 Task: Look for products in the category "Bubble Bath" from Nature By Canus only.
Action: Mouse moved to (729, 293)
Screenshot: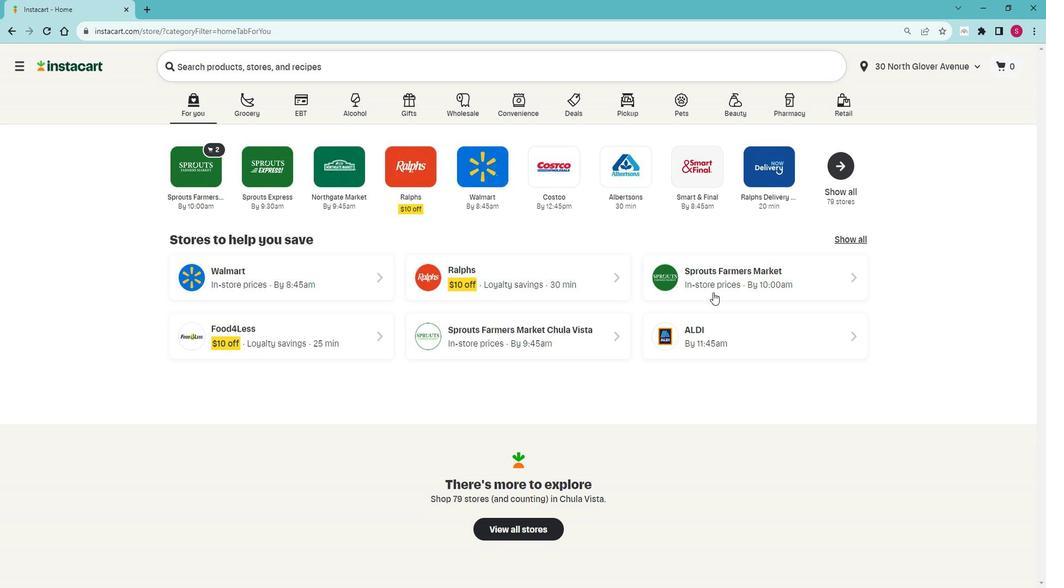 
Action: Mouse pressed left at (729, 293)
Screenshot: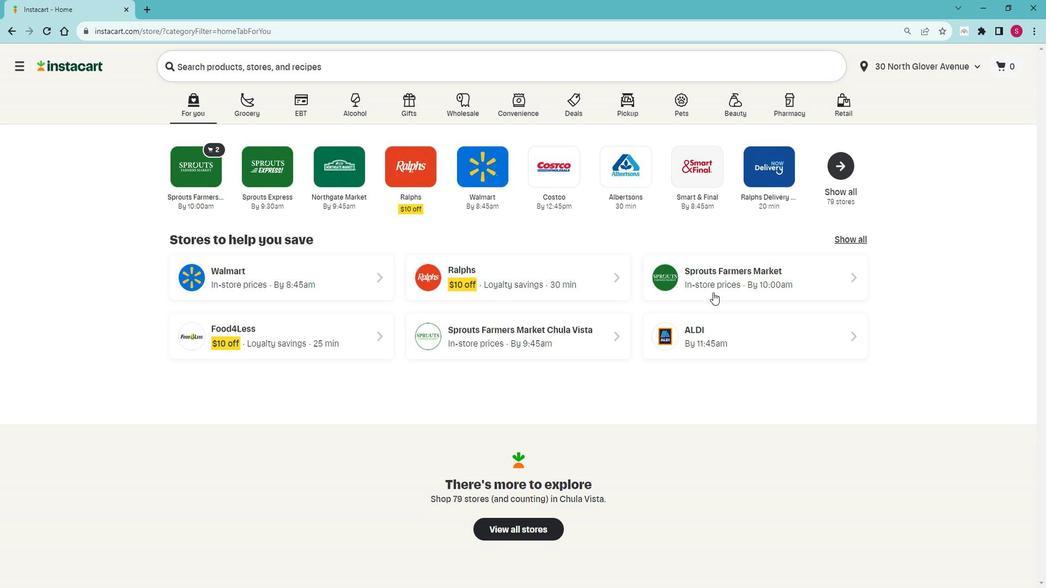 
Action: Mouse moved to (62, 391)
Screenshot: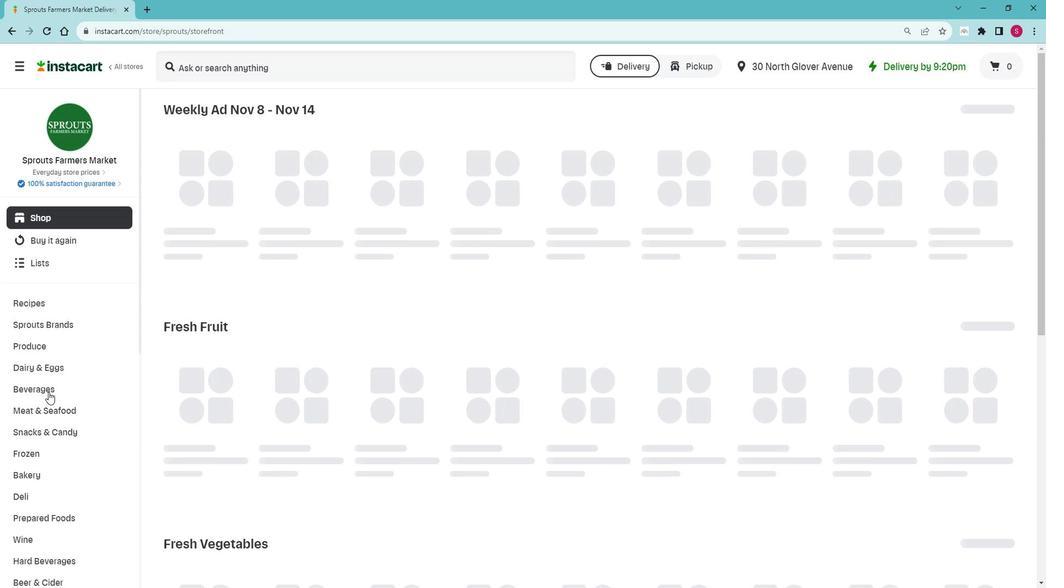 
Action: Mouse scrolled (62, 390) with delta (0, 0)
Screenshot: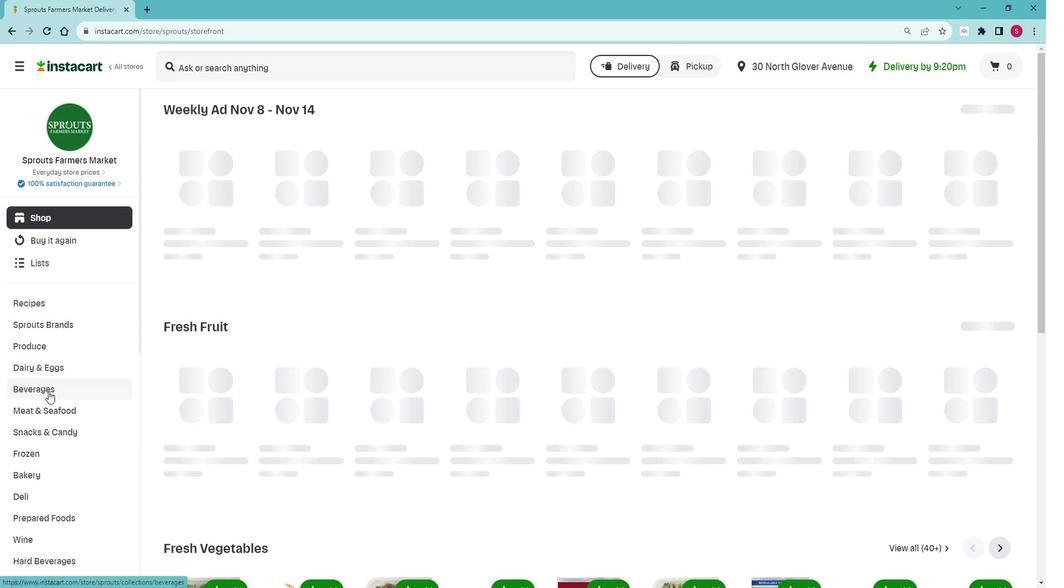
Action: Mouse scrolled (62, 390) with delta (0, 0)
Screenshot: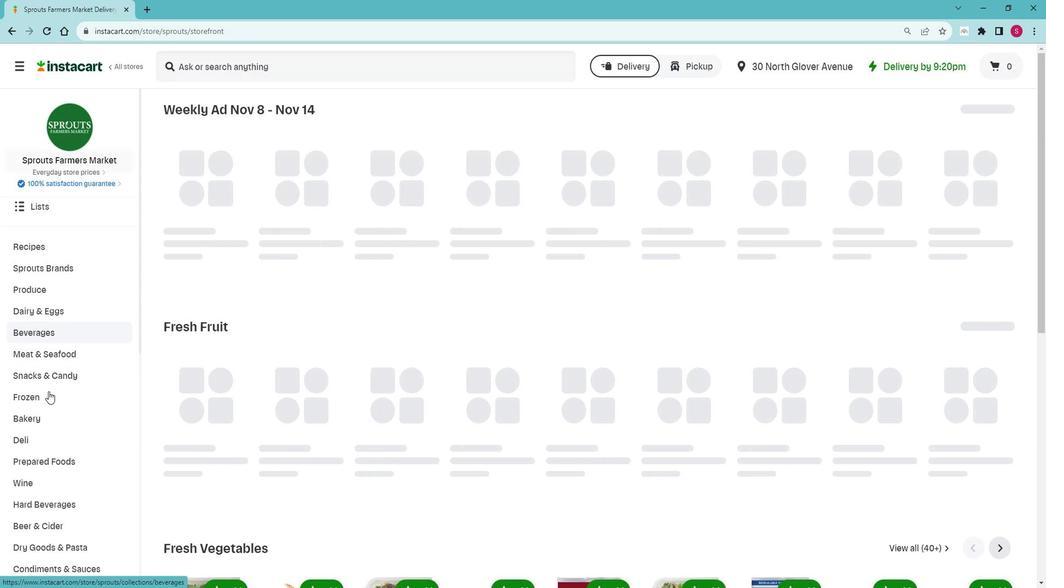 
Action: Mouse scrolled (62, 390) with delta (0, 0)
Screenshot: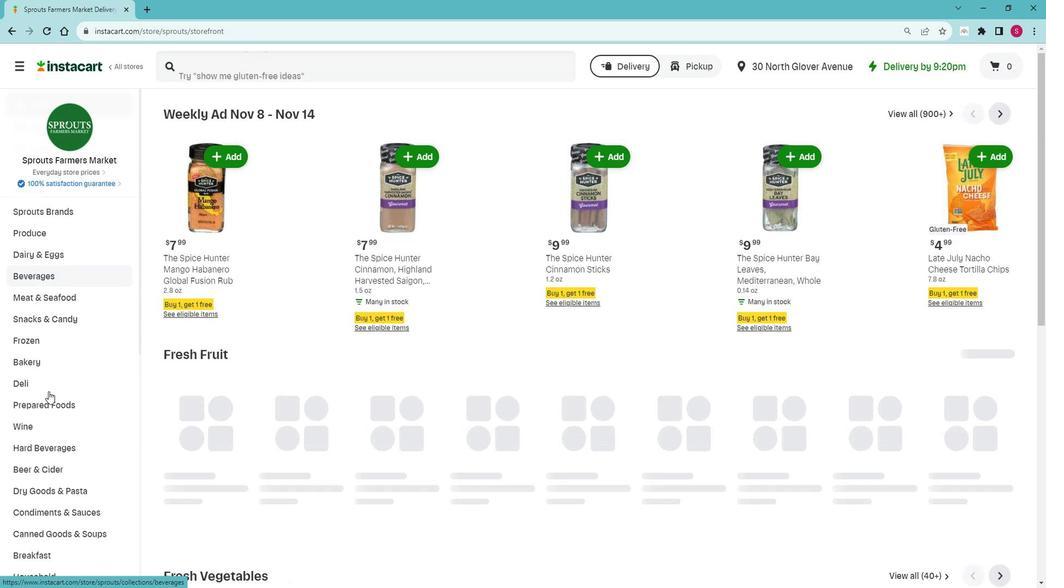 
Action: Mouse scrolled (62, 390) with delta (0, 0)
Screenshot: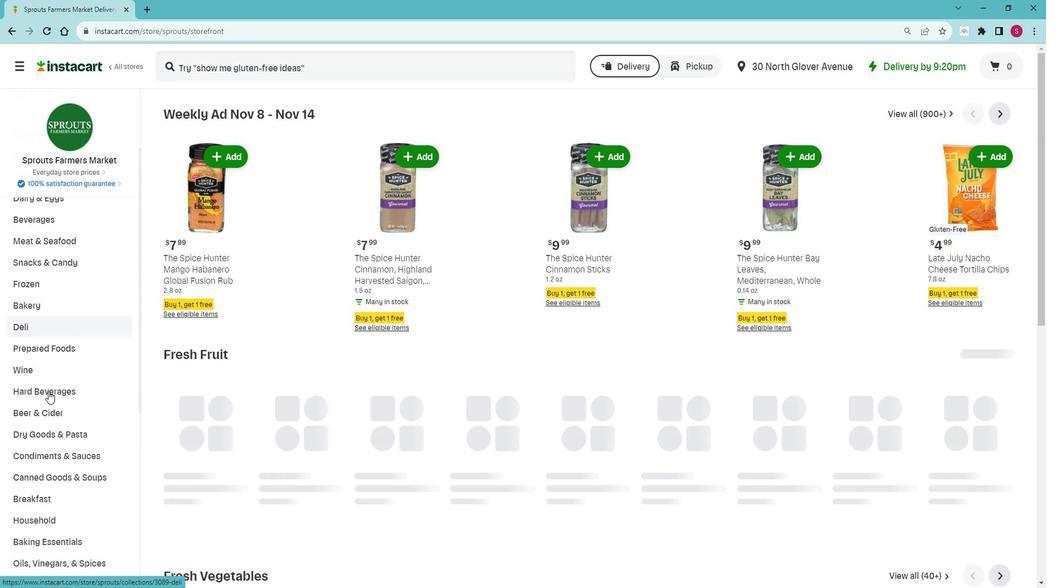 
Action: Mouse scrolled (62, 390) with delta (0, 0)
Screenshot: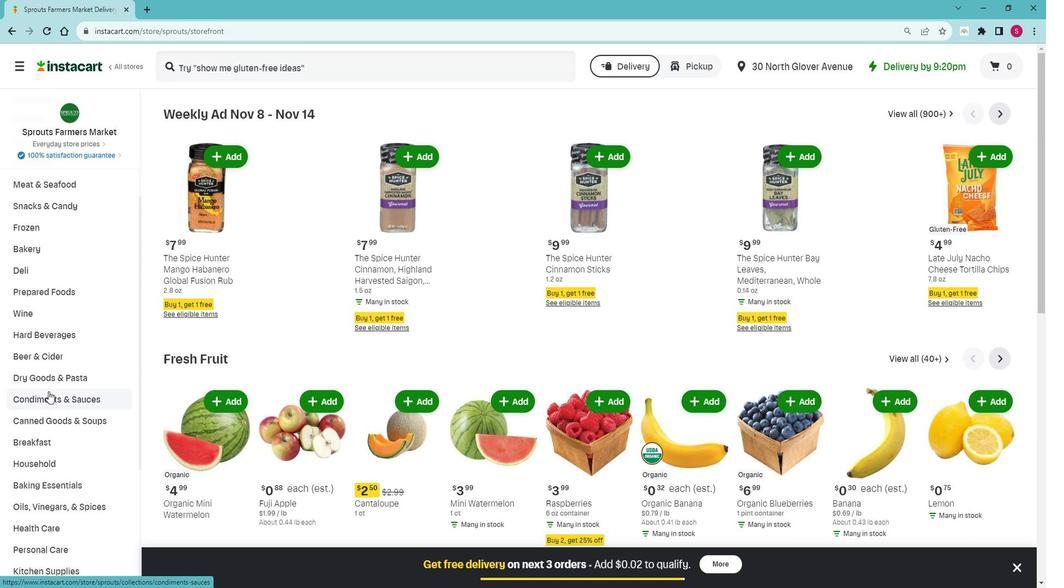
Action: Mouse scrolled (62, 390) with delta (0, 0)
Screenshot: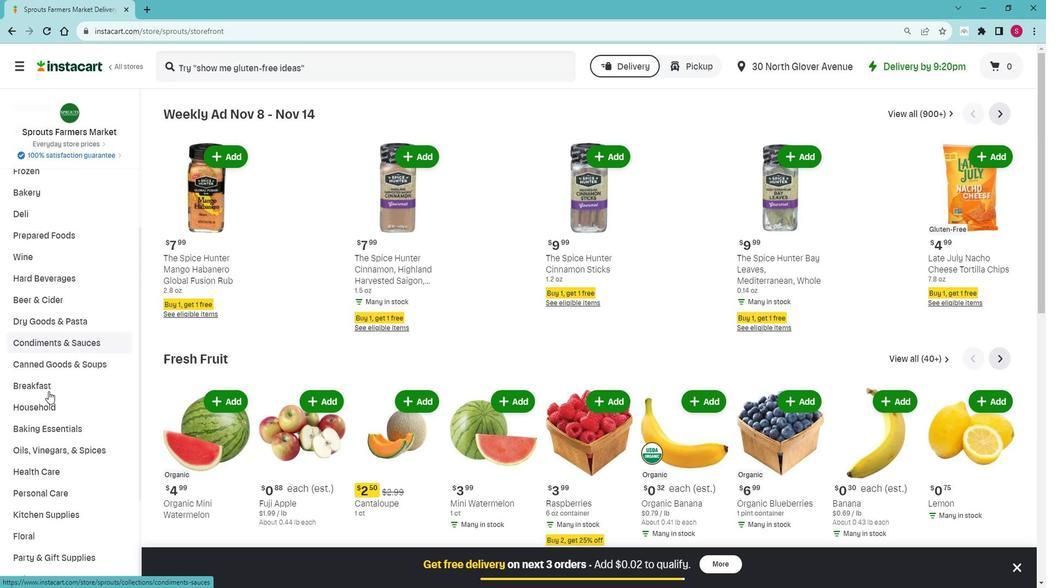 
Action: Mouse moved to (71, 435)
Screenshot: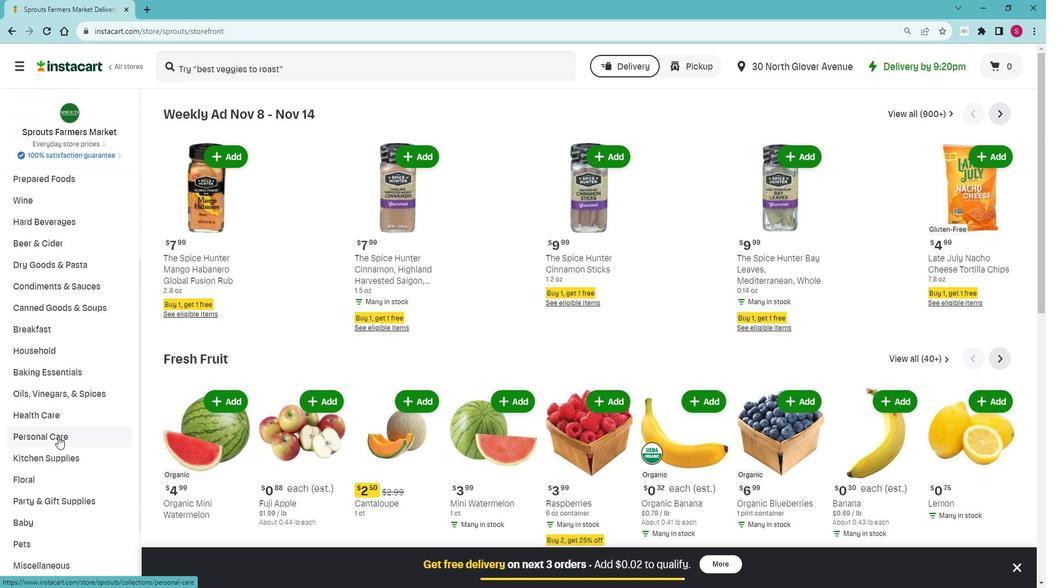 
Action: Mouse pressed left at (71, 435)
Screenshot: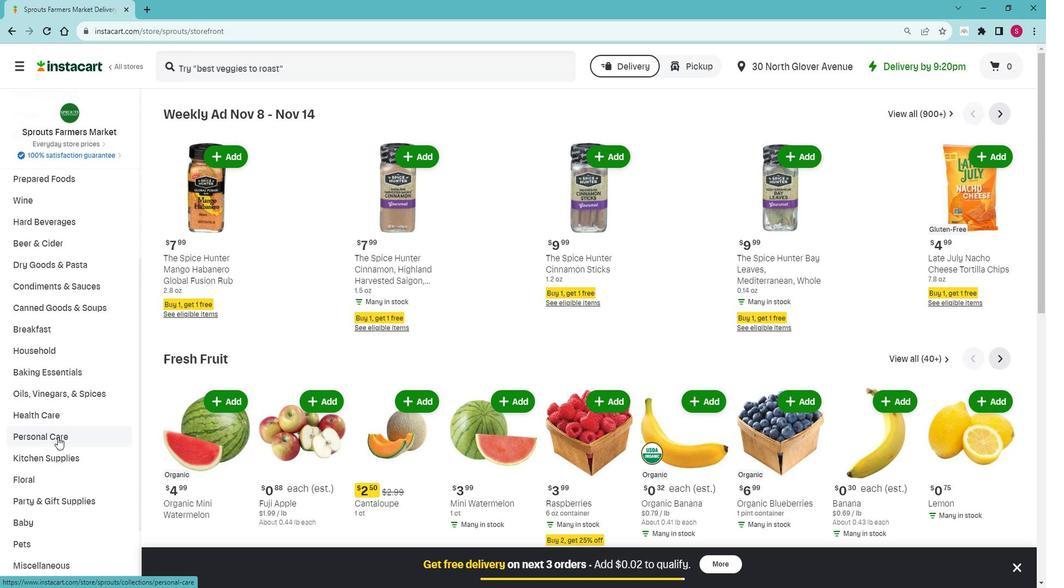 
Action: Mouse moved to (71, 455)
Screenshot: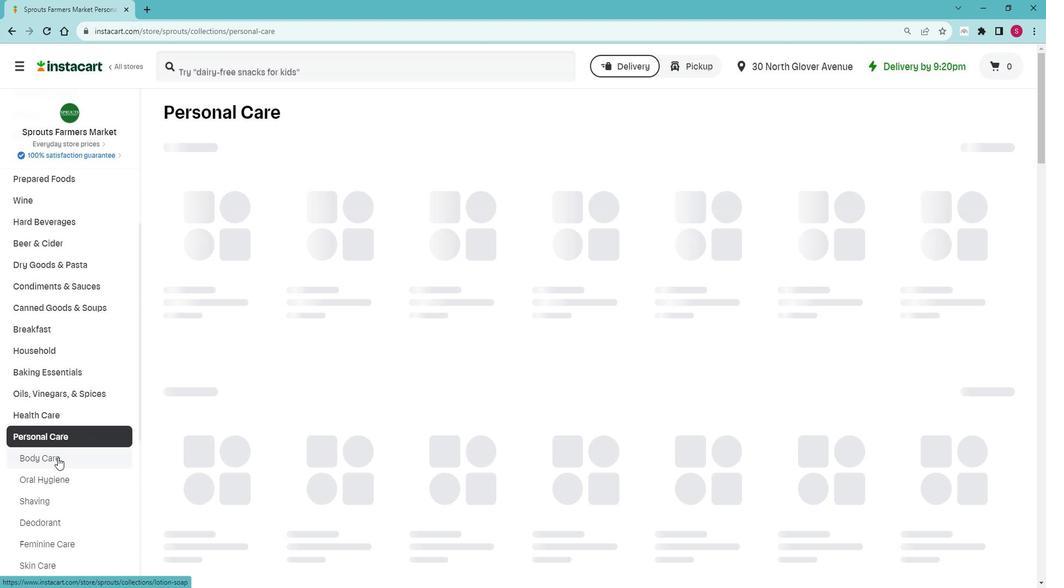 
Action: Mouse pressed left at (71, 455)
Screenshot: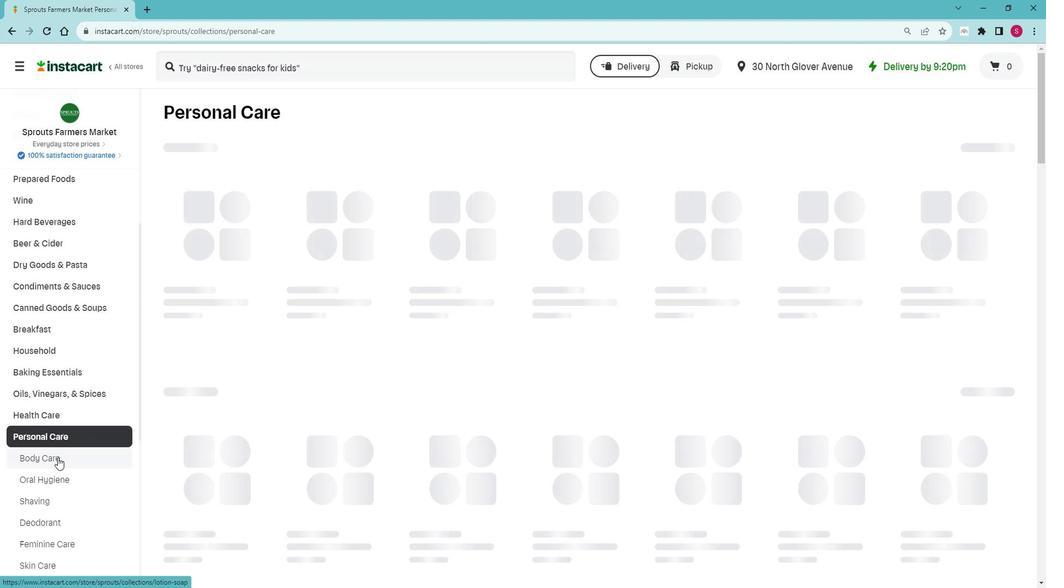 
Action: Mouse moved to (431, 164)
Screenshot: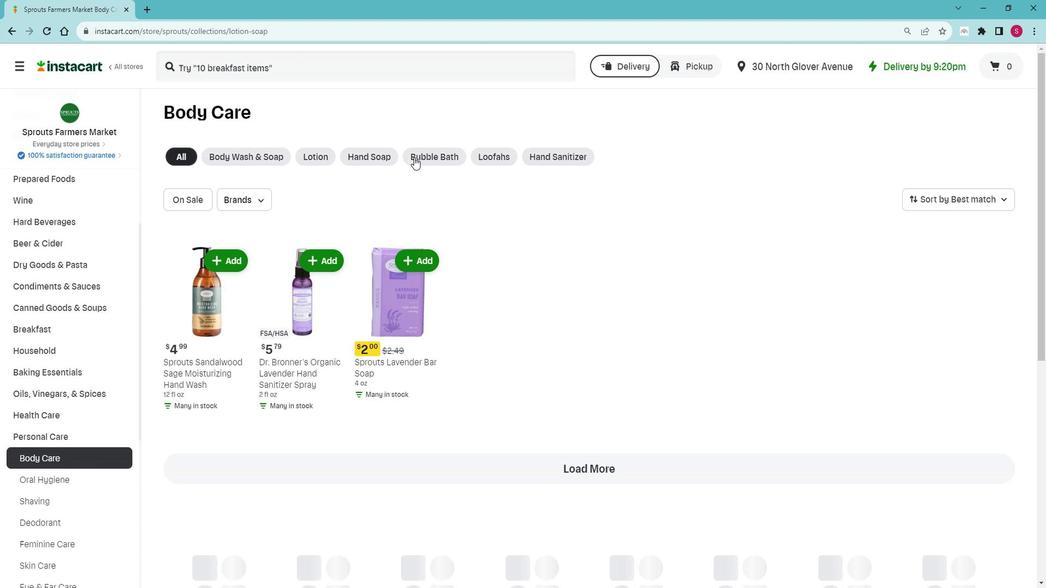 
Action: Mouse pressed left at (431, 164)
Screenshot: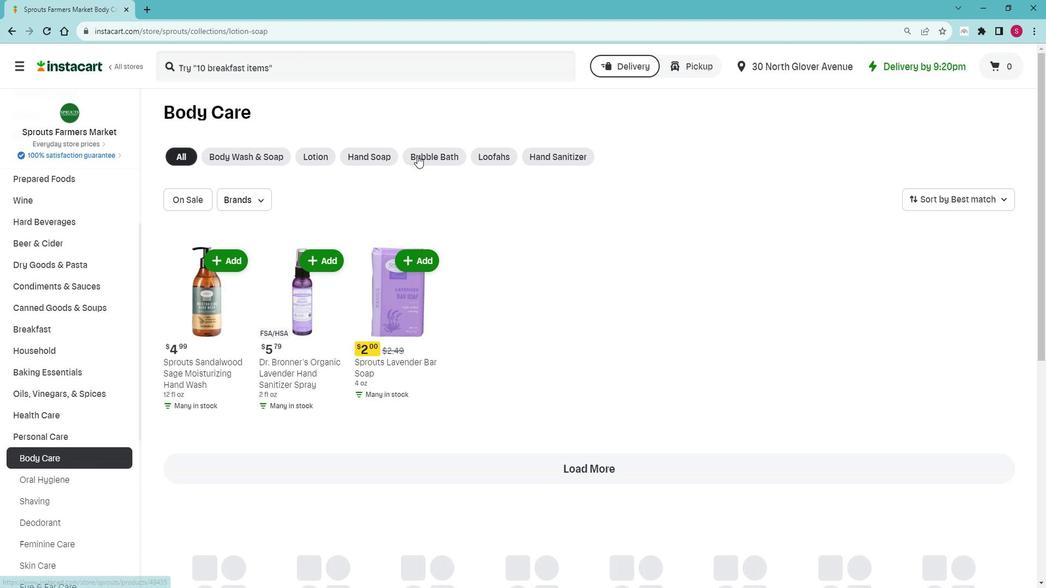 
Action: Mouse moved to (276, 198)
Screenshot: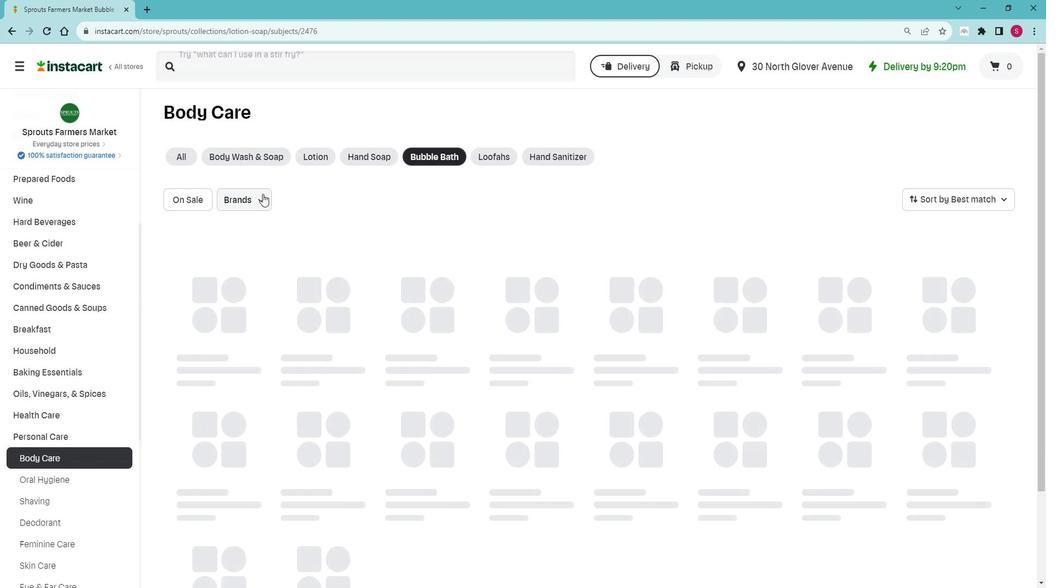 
Action: Mouse pressed left at (276, 198)
Screenshot: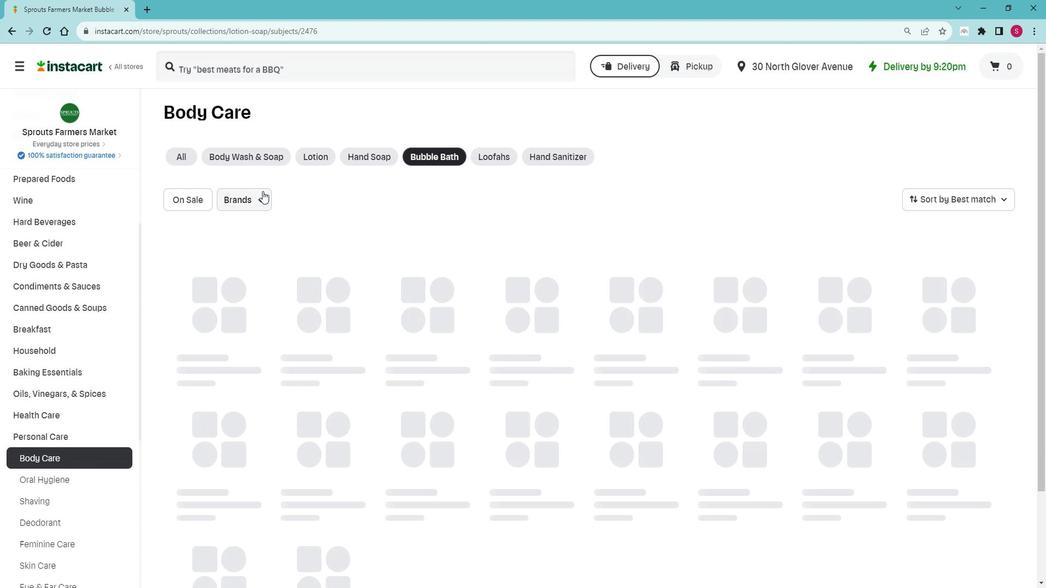 
Action: Mouse moved to (273, 256)
Screenshot: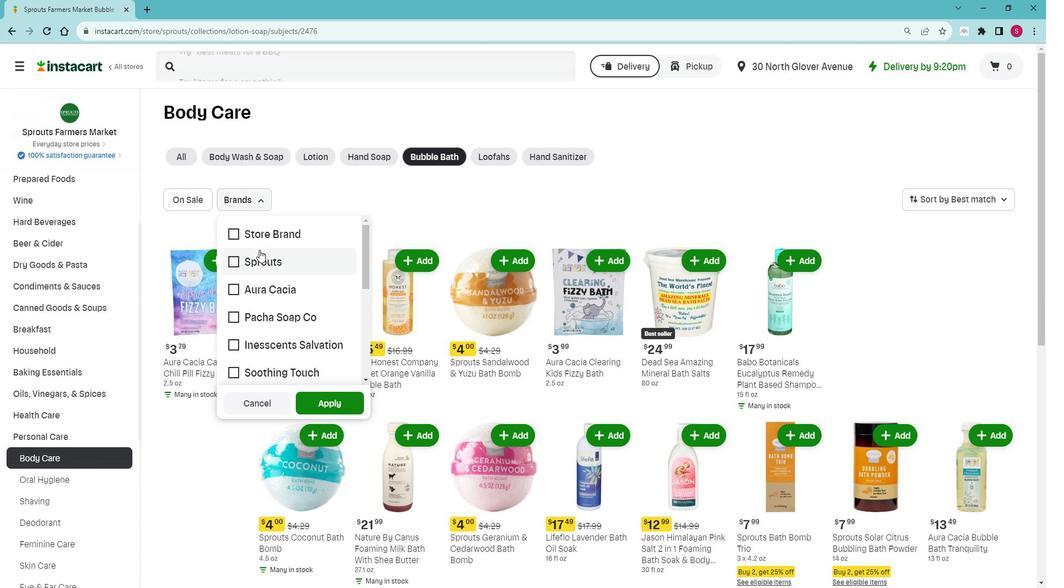 
Action: Mouse scrolled (273, 256) with delta (0, 0)
Screenshot: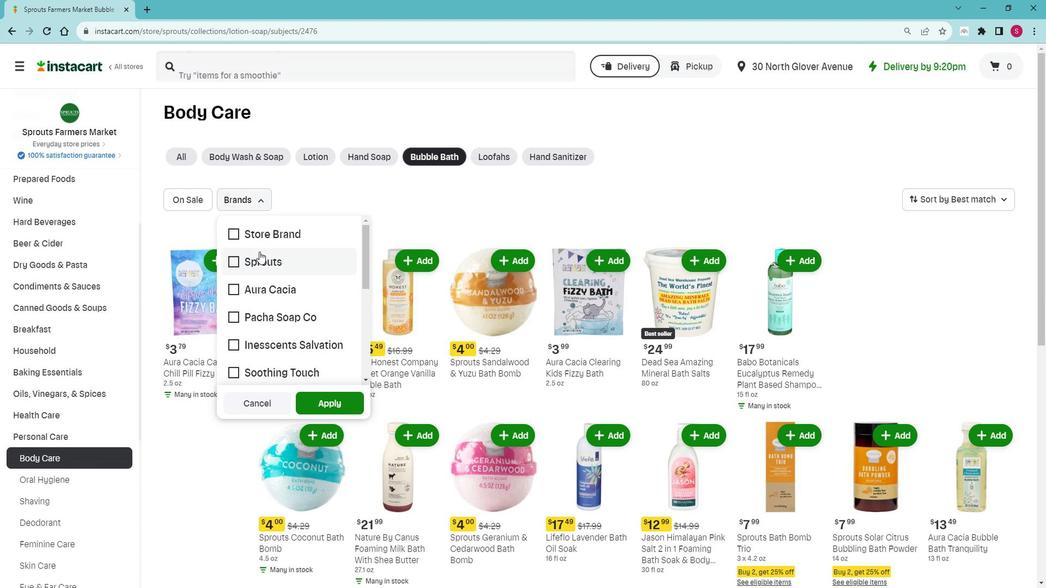
Action: Mouse scrolled (273, 256) with delta (0, 0)
Screenshot: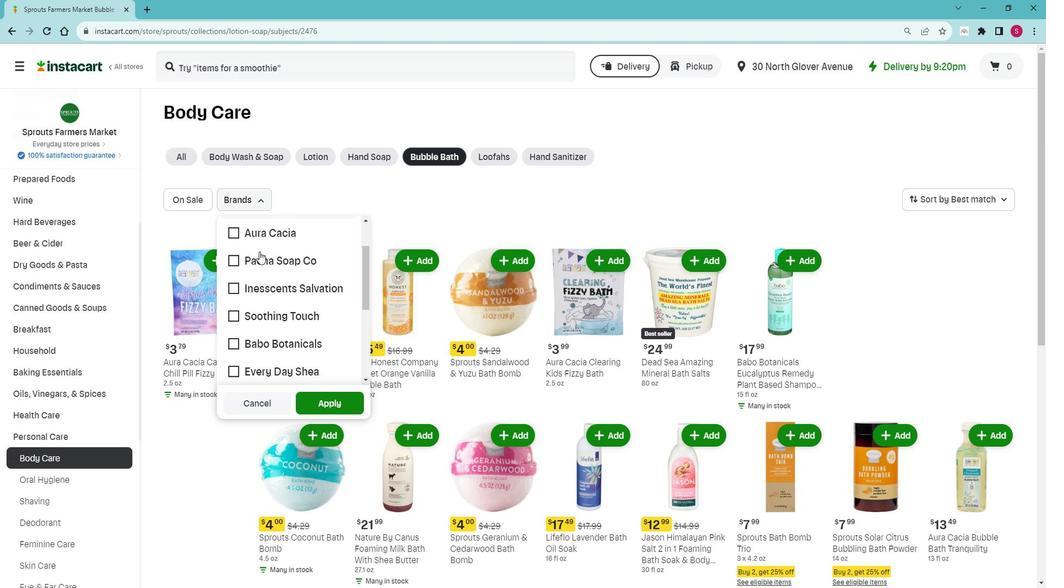 
Action: Mouse scrolled (273, 256) with delta (0, 0)
Screenshot: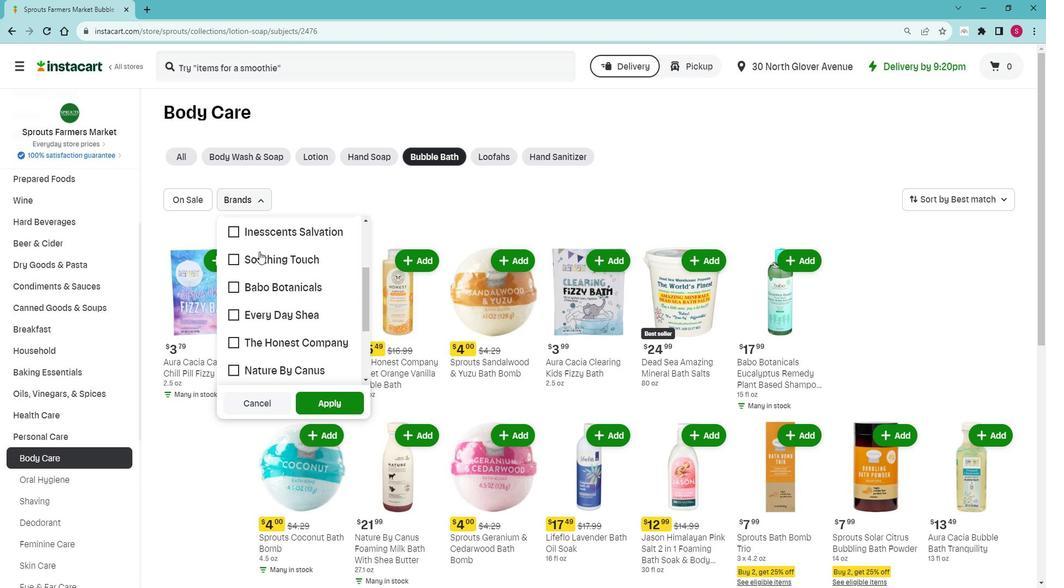 
Action: Mouse moved to (274, 310)
Screenshot: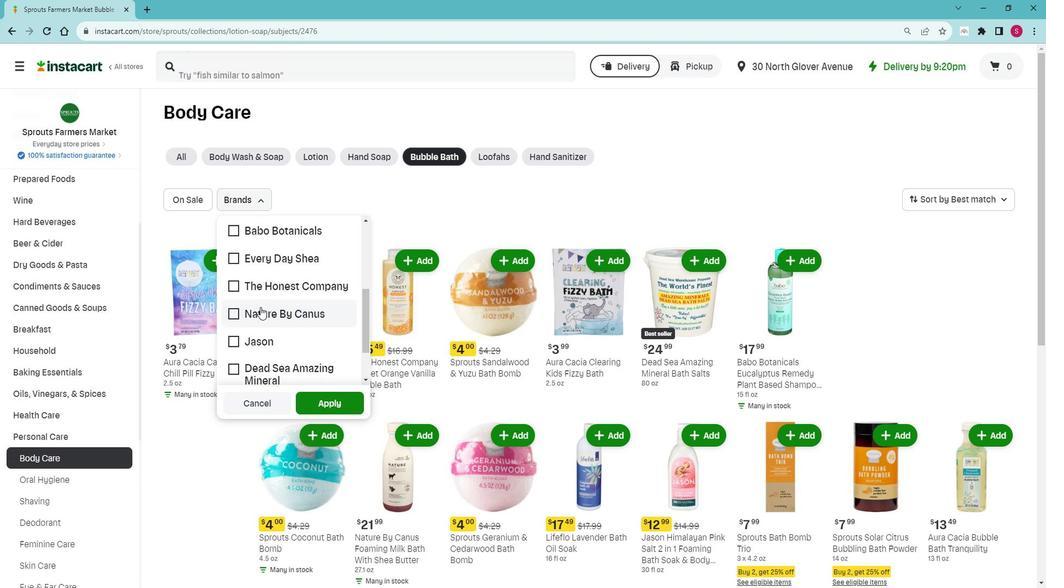 
Action: Mouse pressed left at (274, 310)
Screenshot: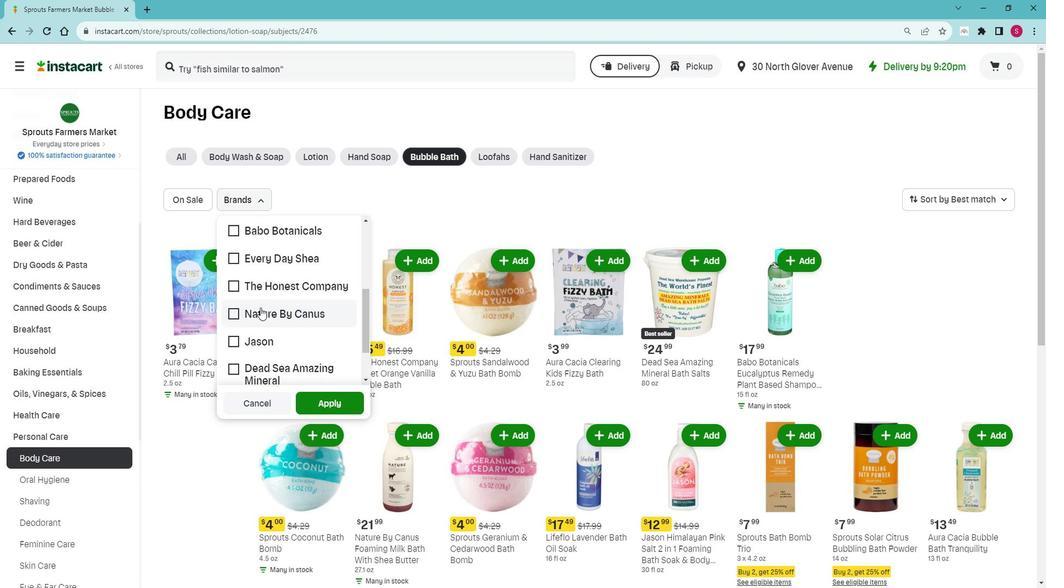 
Action: Mouse moved to (330, 403)
Screenshot: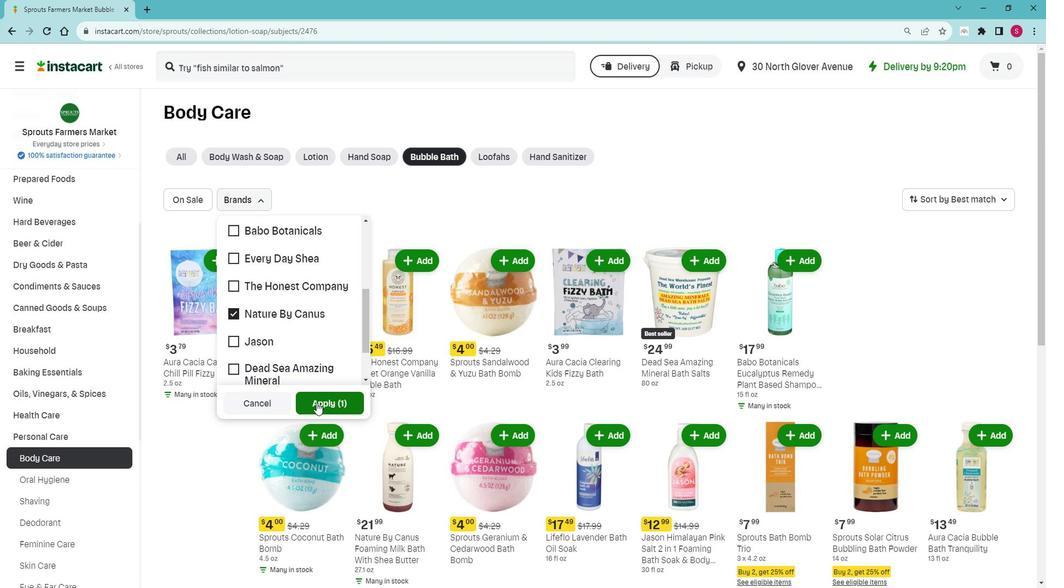 
Action: Mouse pressed left at (330, 403)
Screenshot: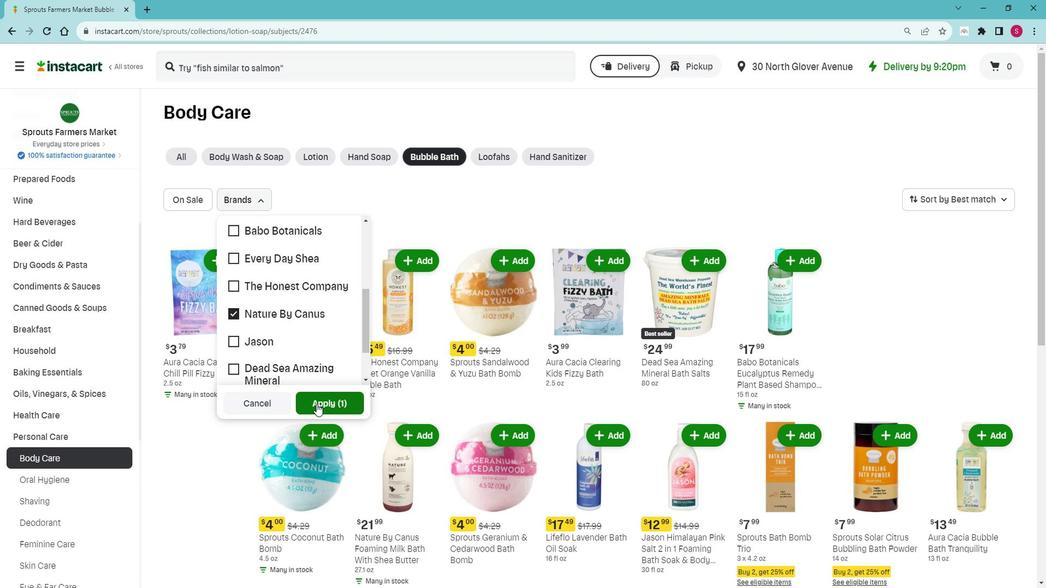 
Action: Mouse moved to (377, 367)
Screenshot: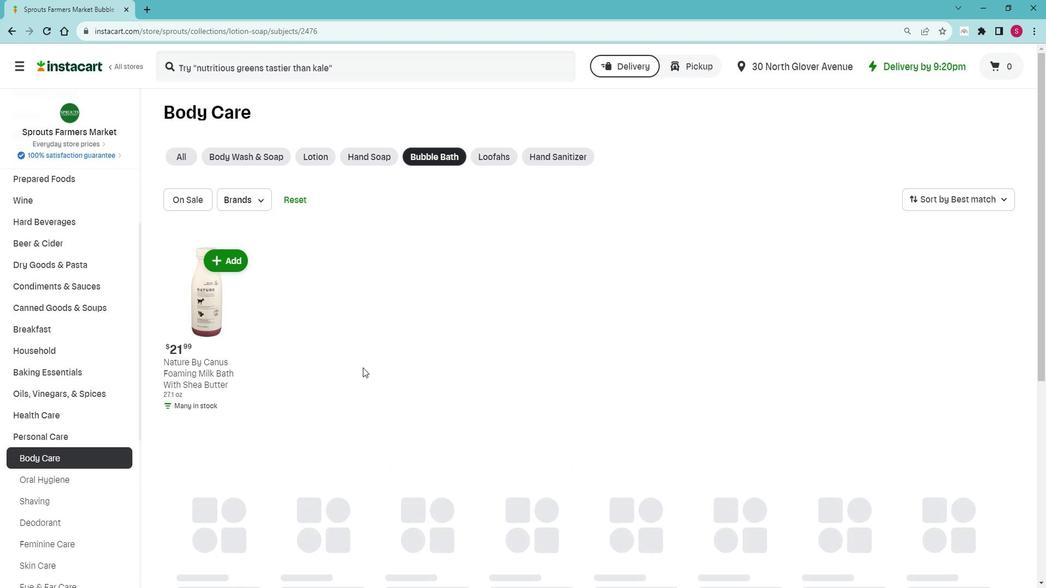 
